 Task: Sort the products by unit price (low first).
Action: Mouse pressed left at (26, 113)
Screenshot: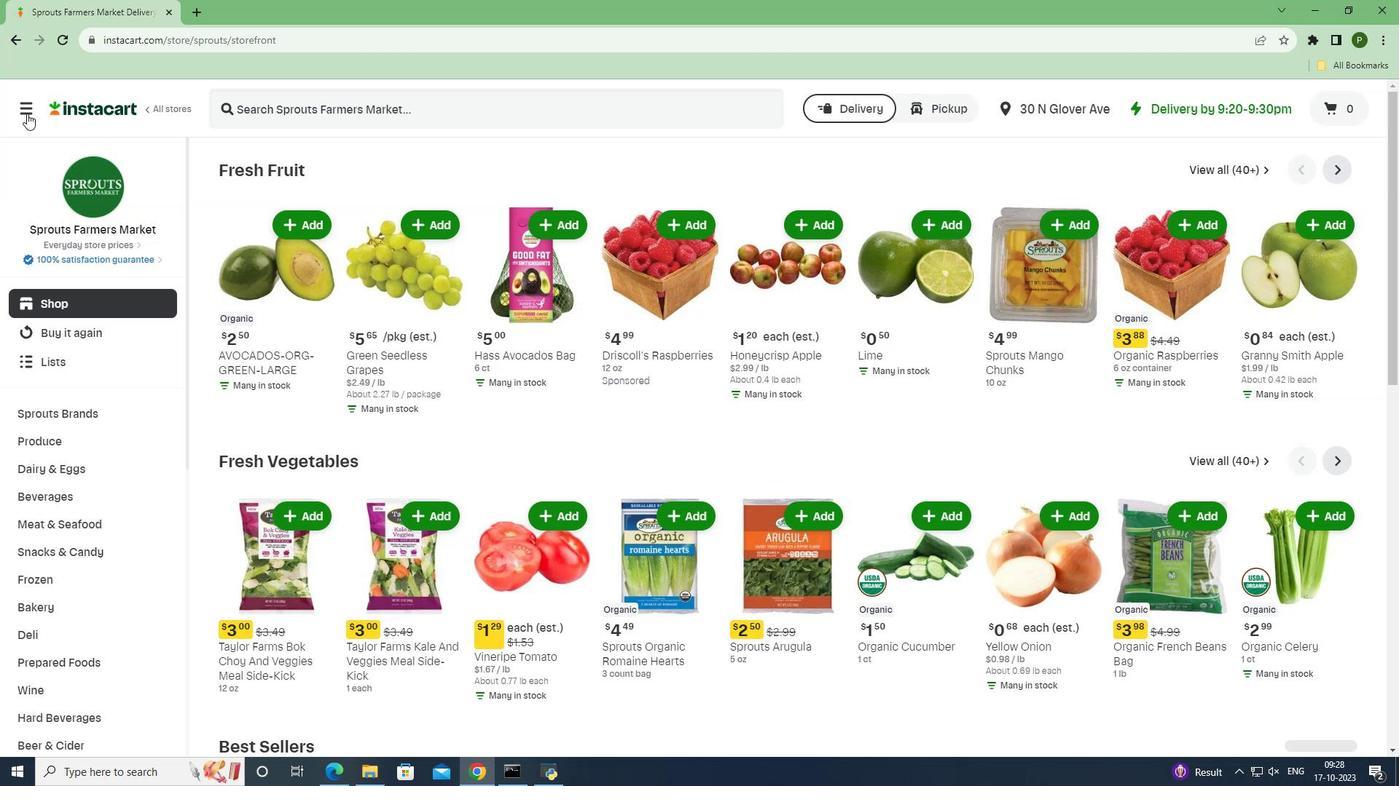 
Action: Mouse moved to (36, 389)
Screenshot: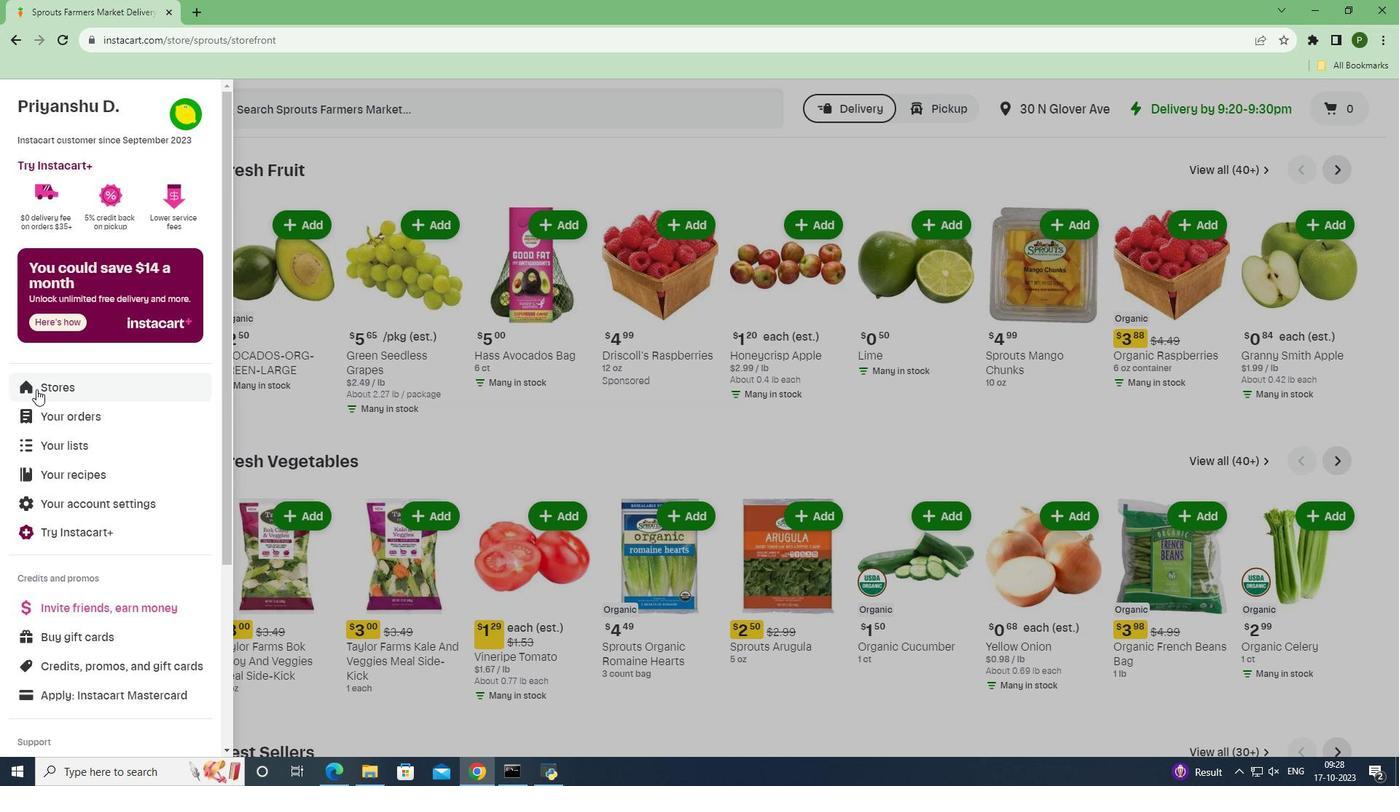 
Action: Mouse pressed left at (36, 389)
Screenshot: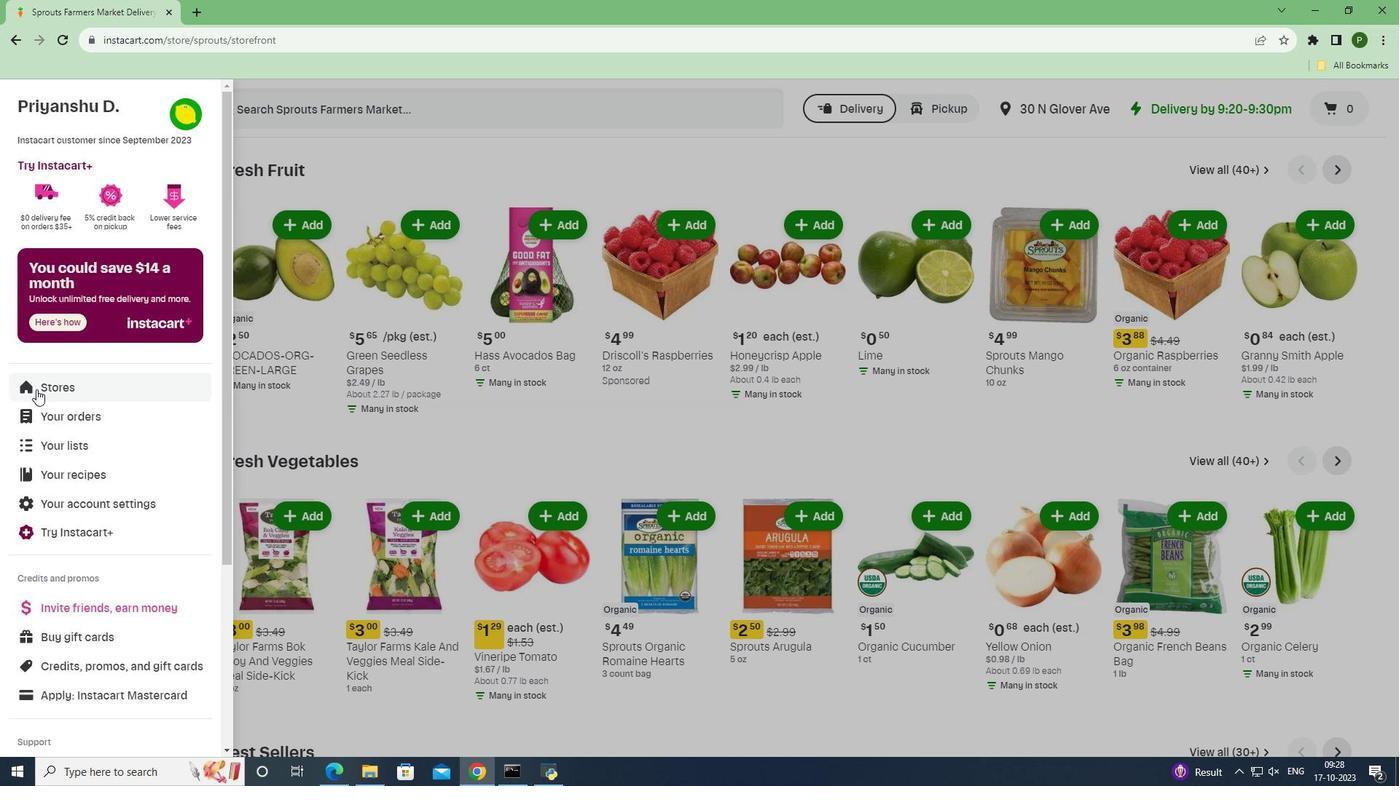 
Action: Mouse moved to (350, 163)
Screenshot: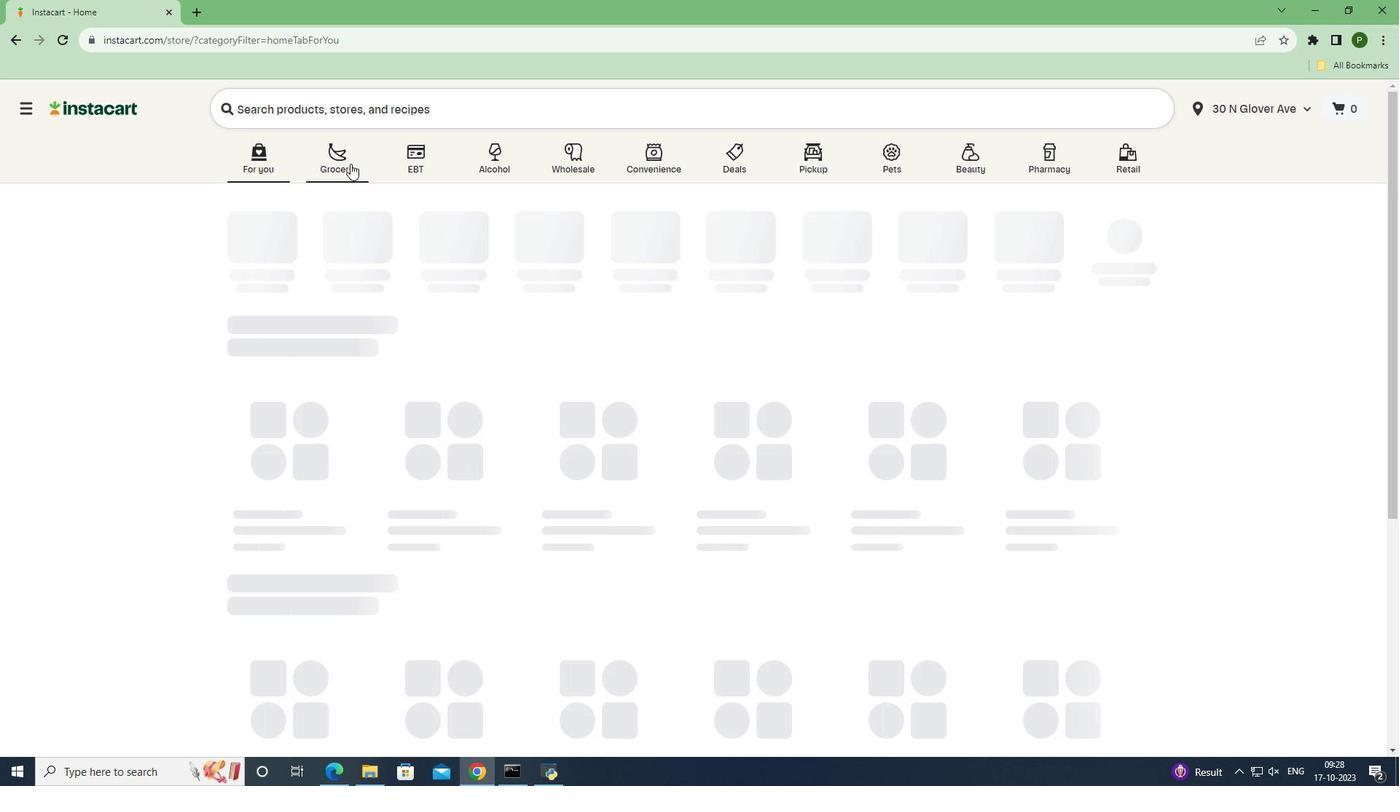 
Action: Mouse pressed left at (350, 163)
Screenshot: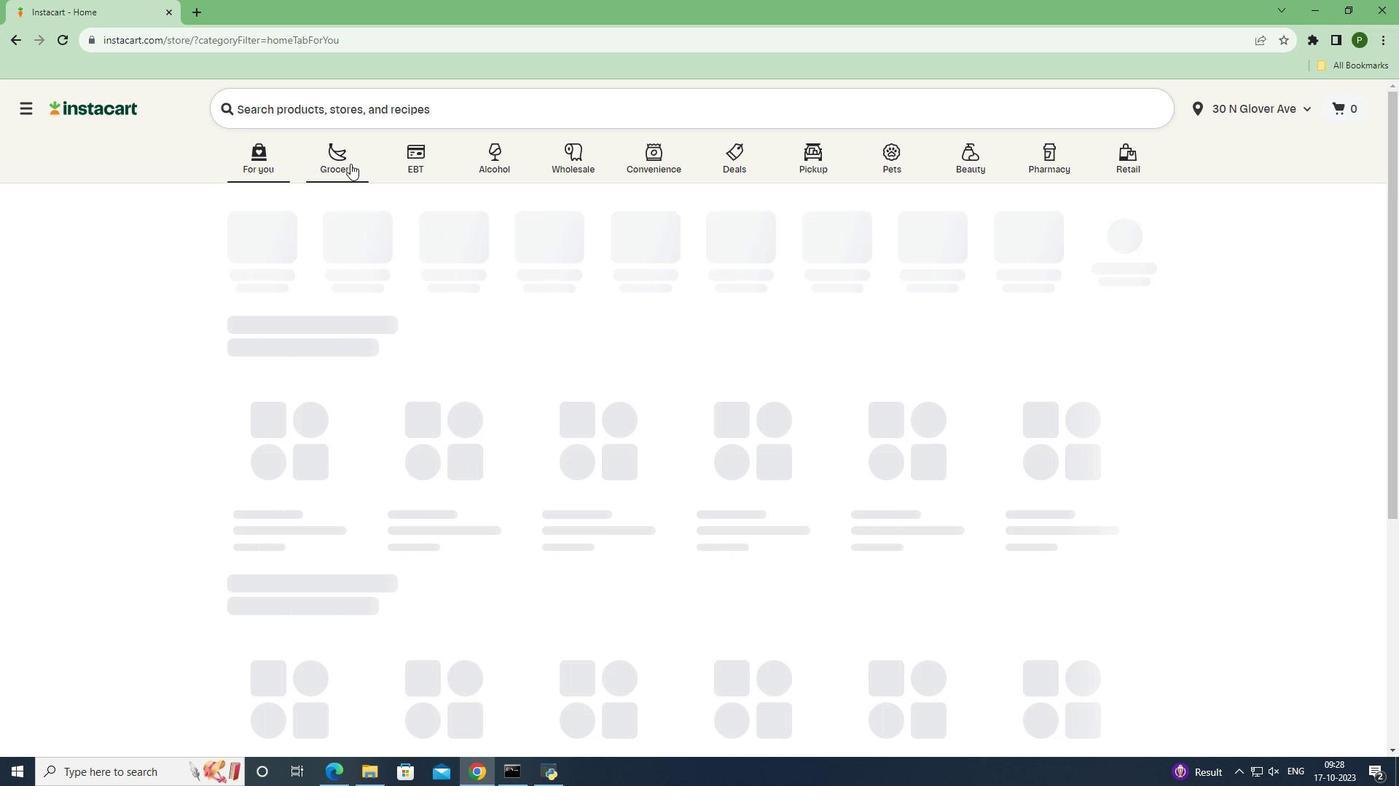 
Action: Mouse moved to (875, 313)
Screenshot: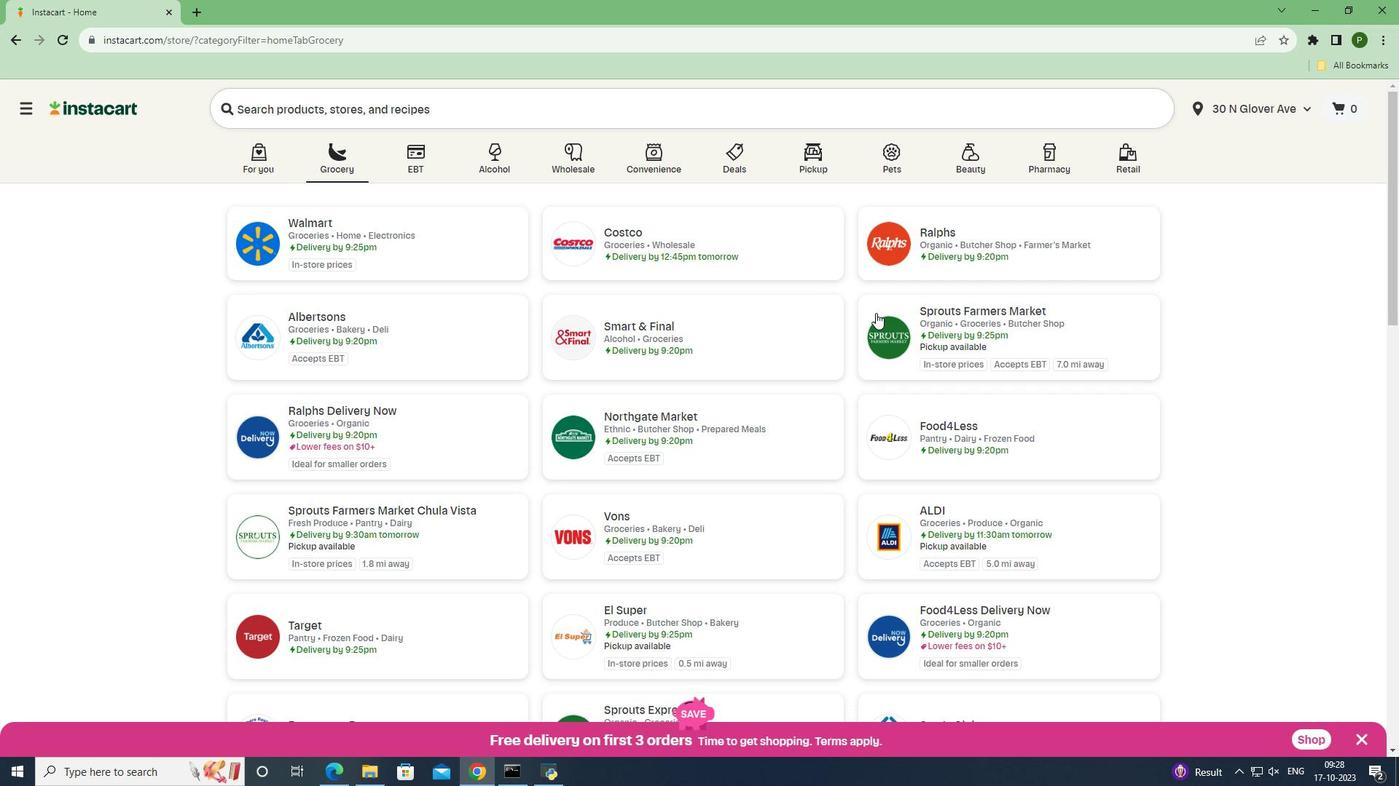 
Action: Mouse pressed left at (875, 313)
Screenshot: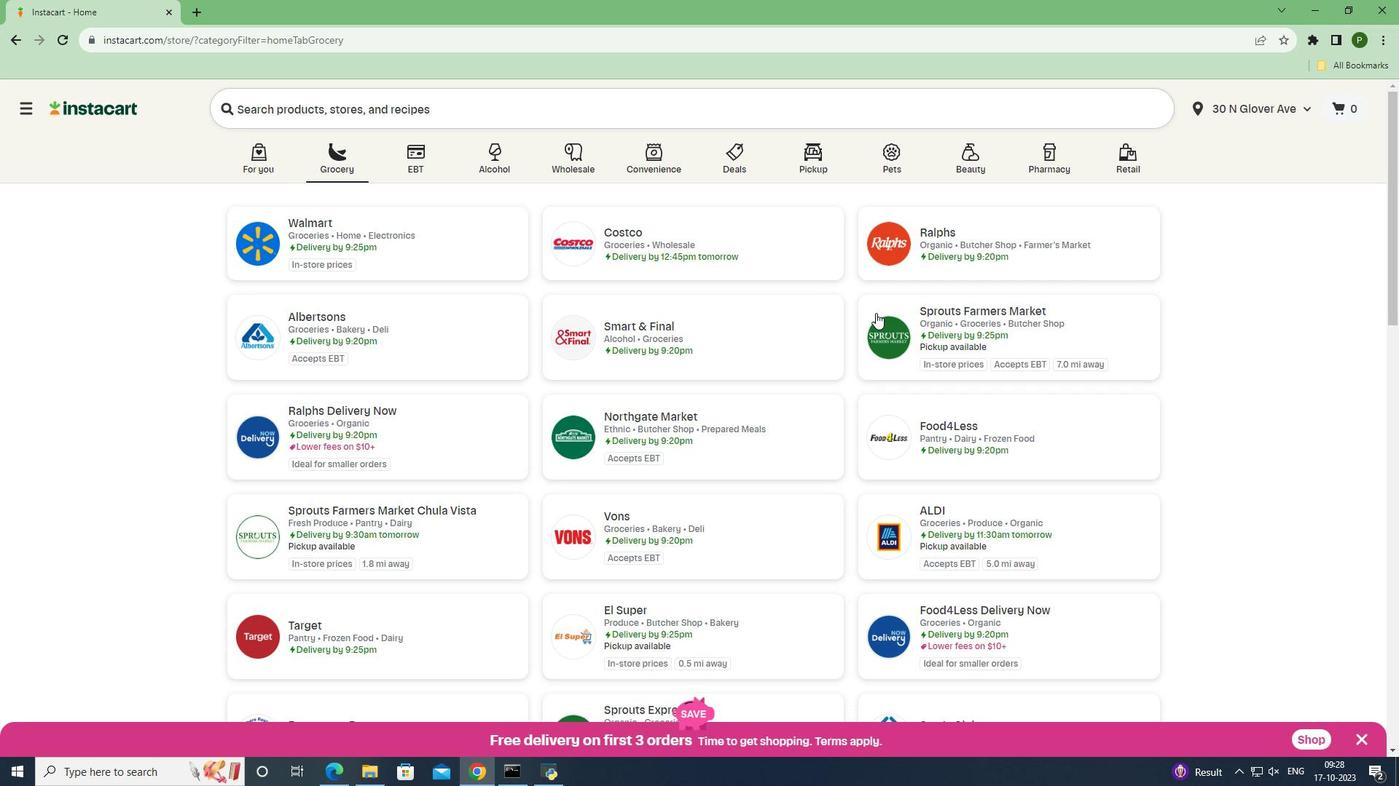 
Action: Mouse moved to (42, 485)
Screenshot: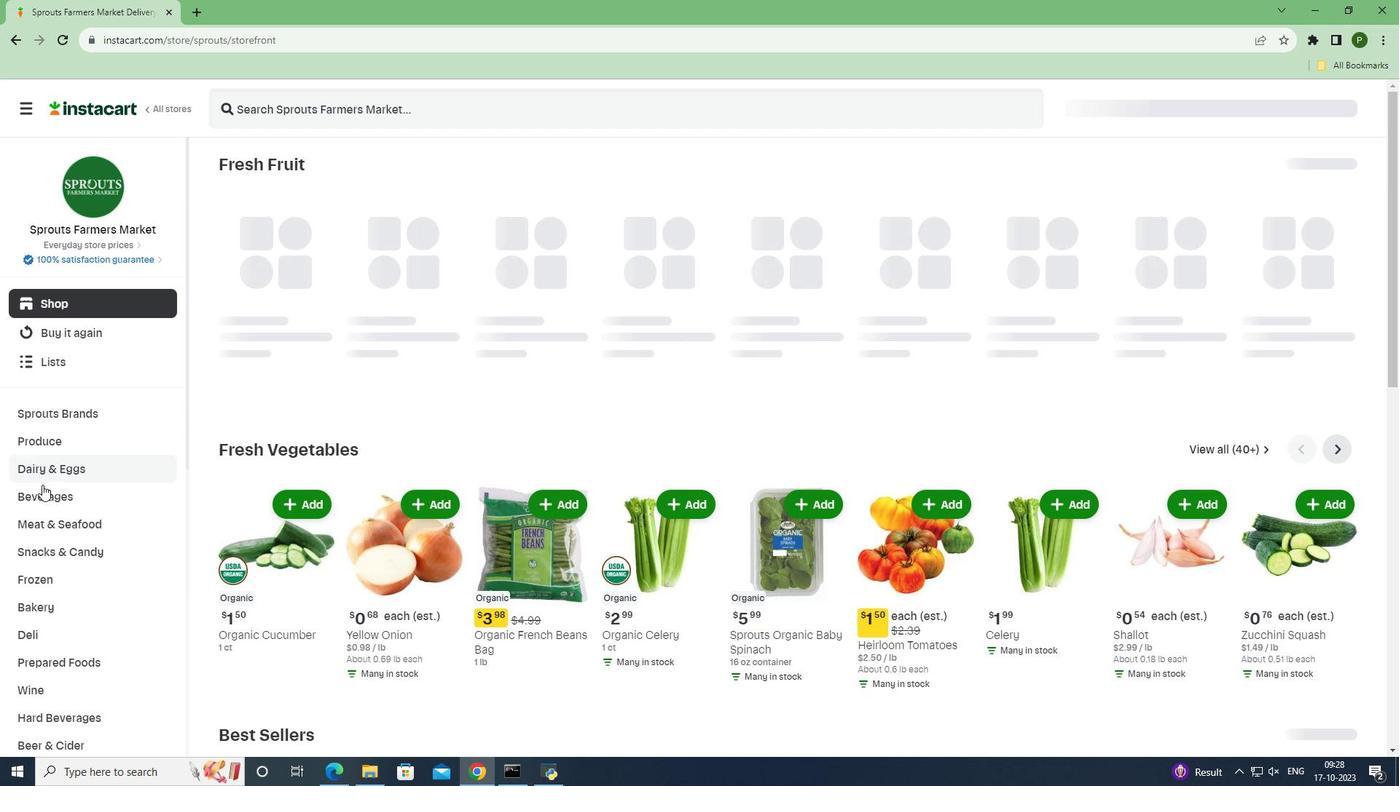 
Action: Mouse pressed left at (42, 485)
Screenshot: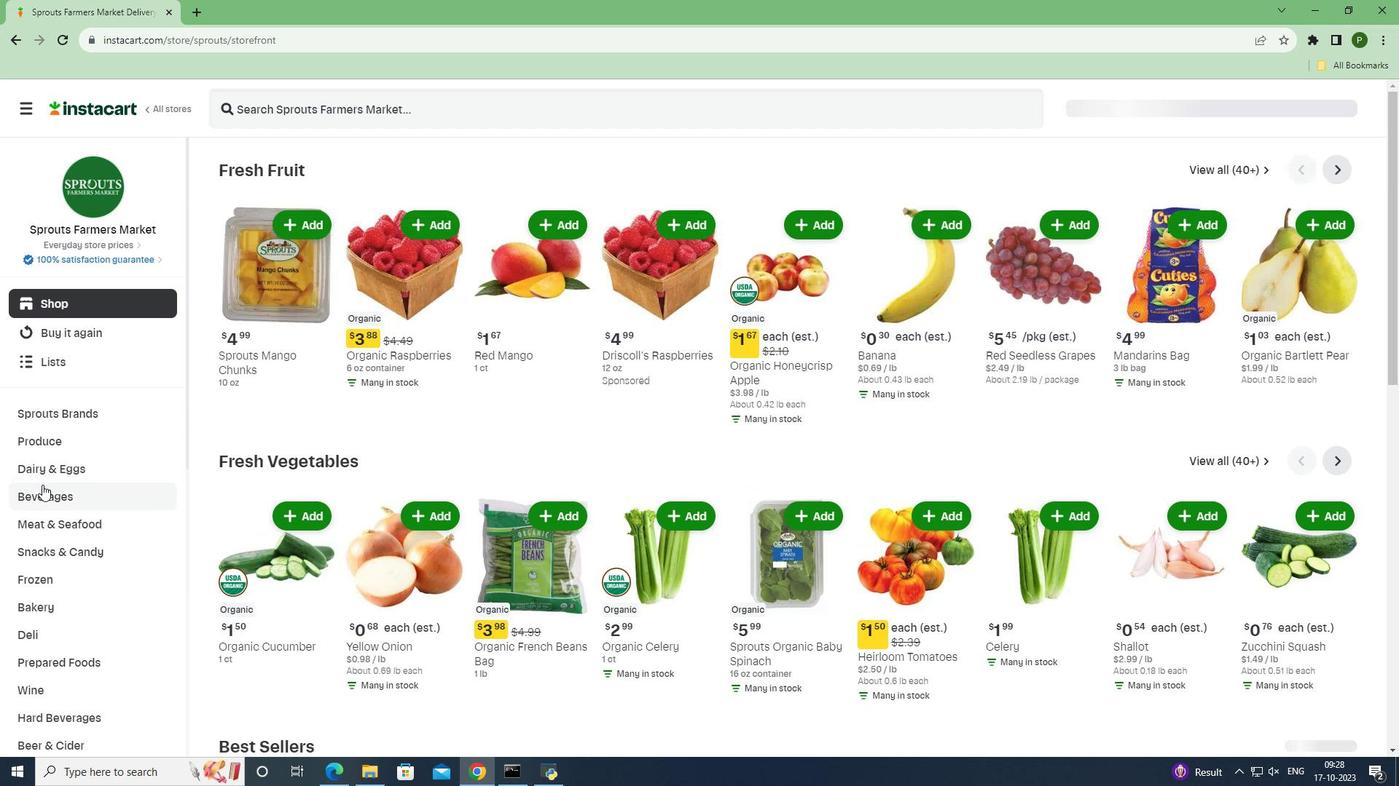 
Action: Mouse moved to (1366, 203)
Screenshot: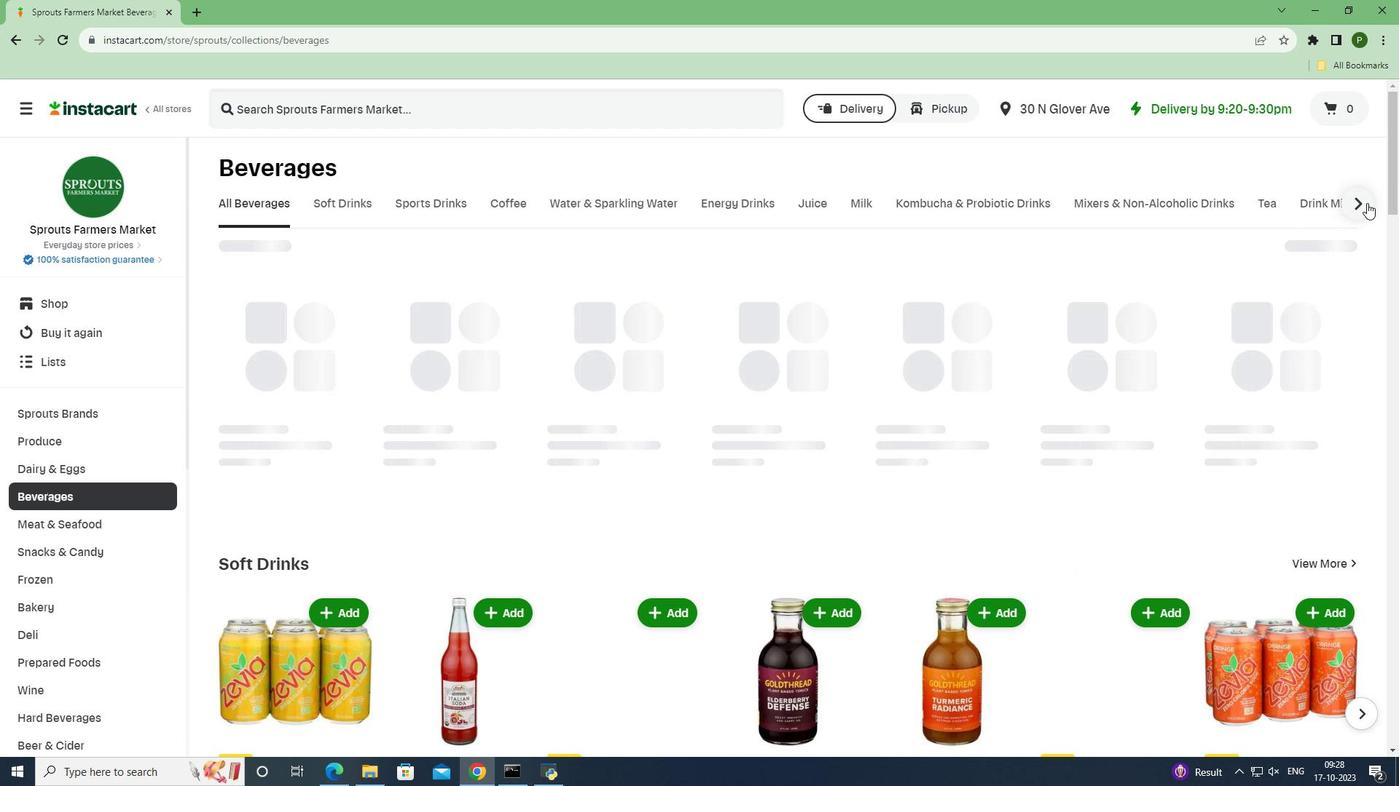 
Action: Mouse pressed left at (1366, 203)
Screenshot: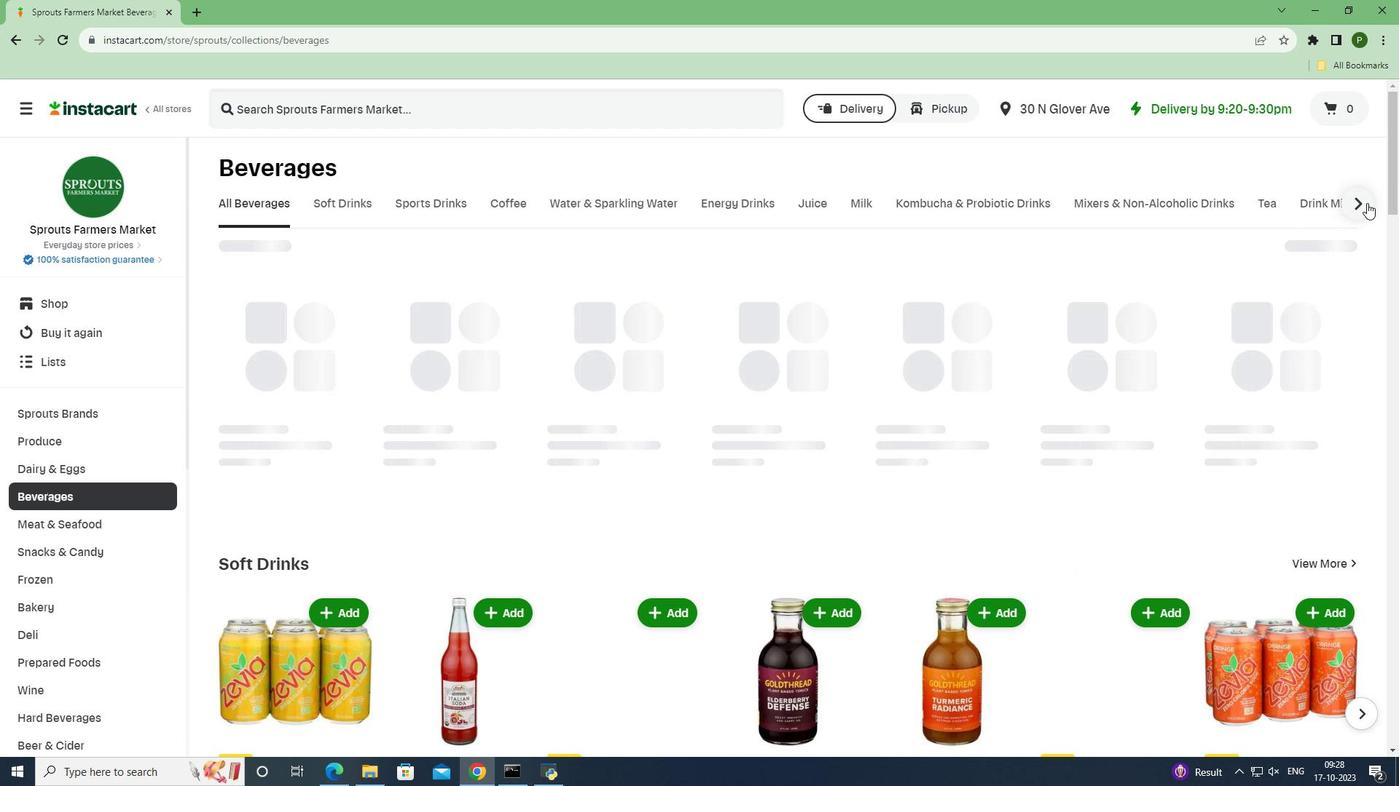 
Action: Mouse moved to (1320, 203)
Screenshot: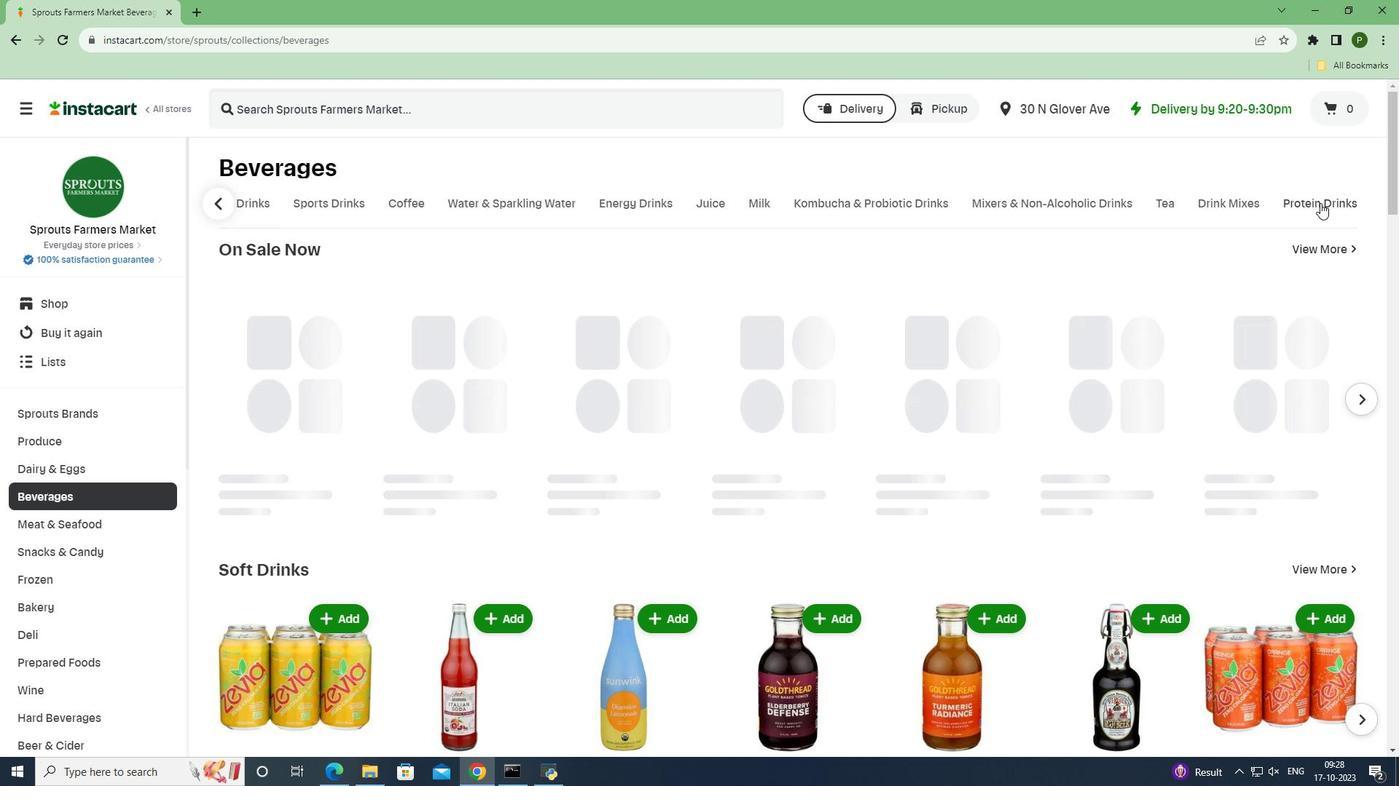
Action: Mouse pressed left at (1320, 203)
Screenshot: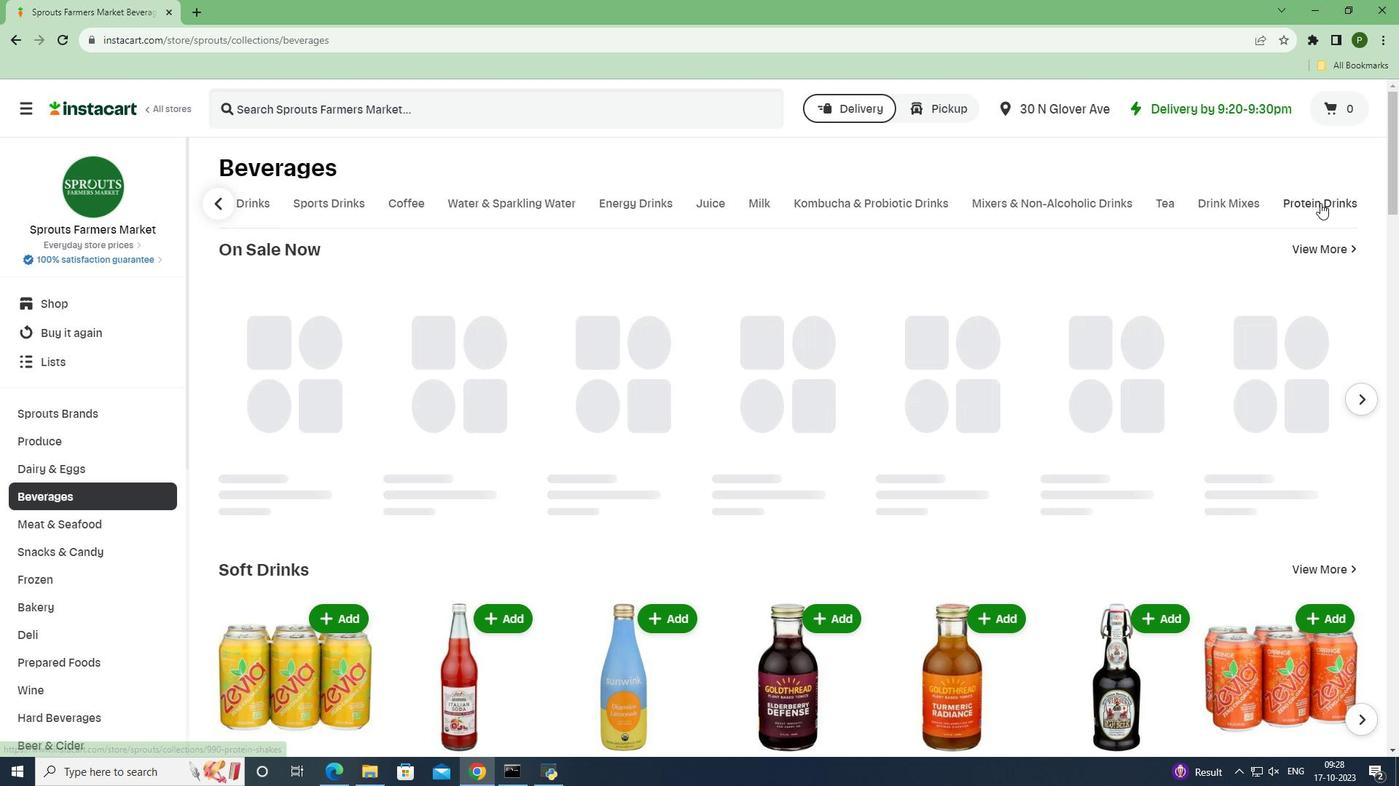 
Action: Mouse moved to (1304, 254)
Screenshot: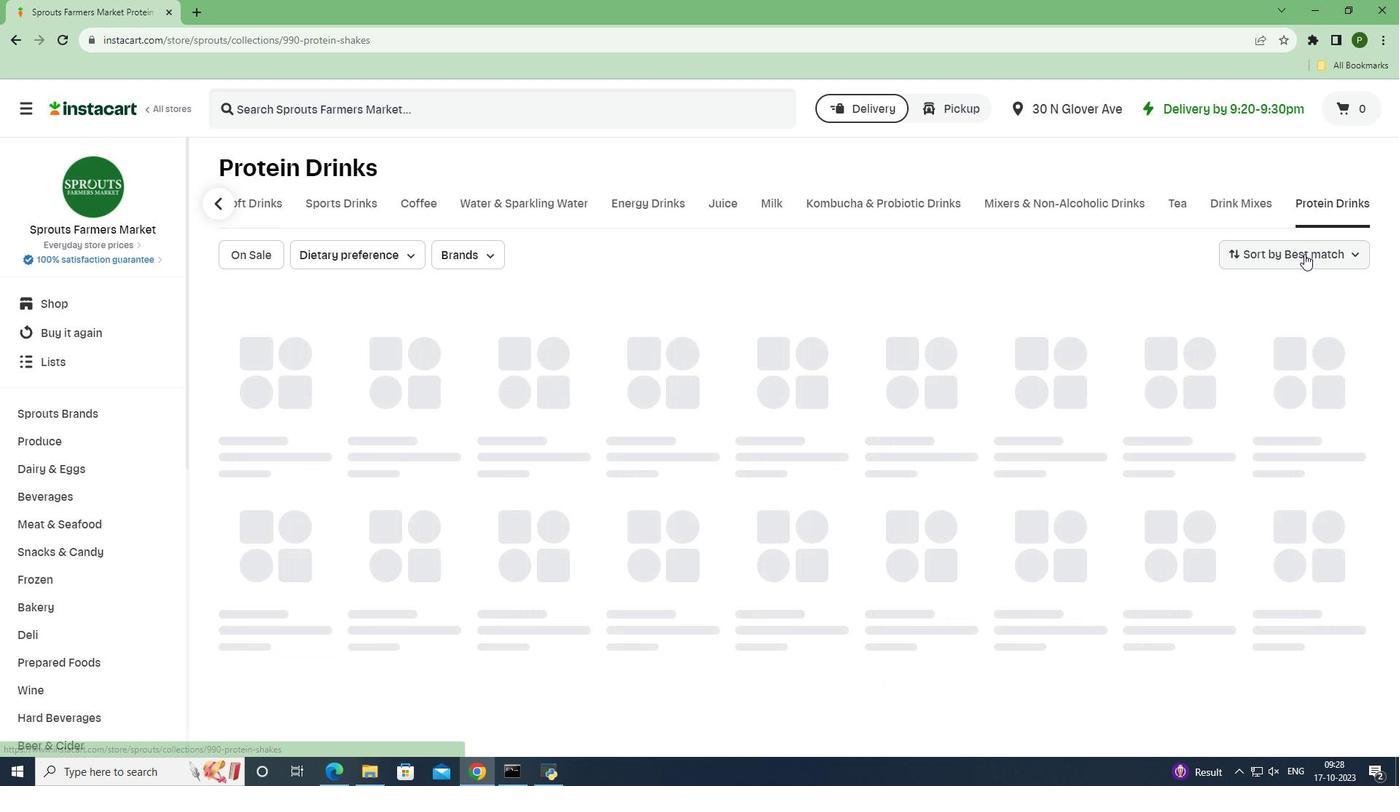
Action: Mouse pressed left at (1304, 254)
Screenshot: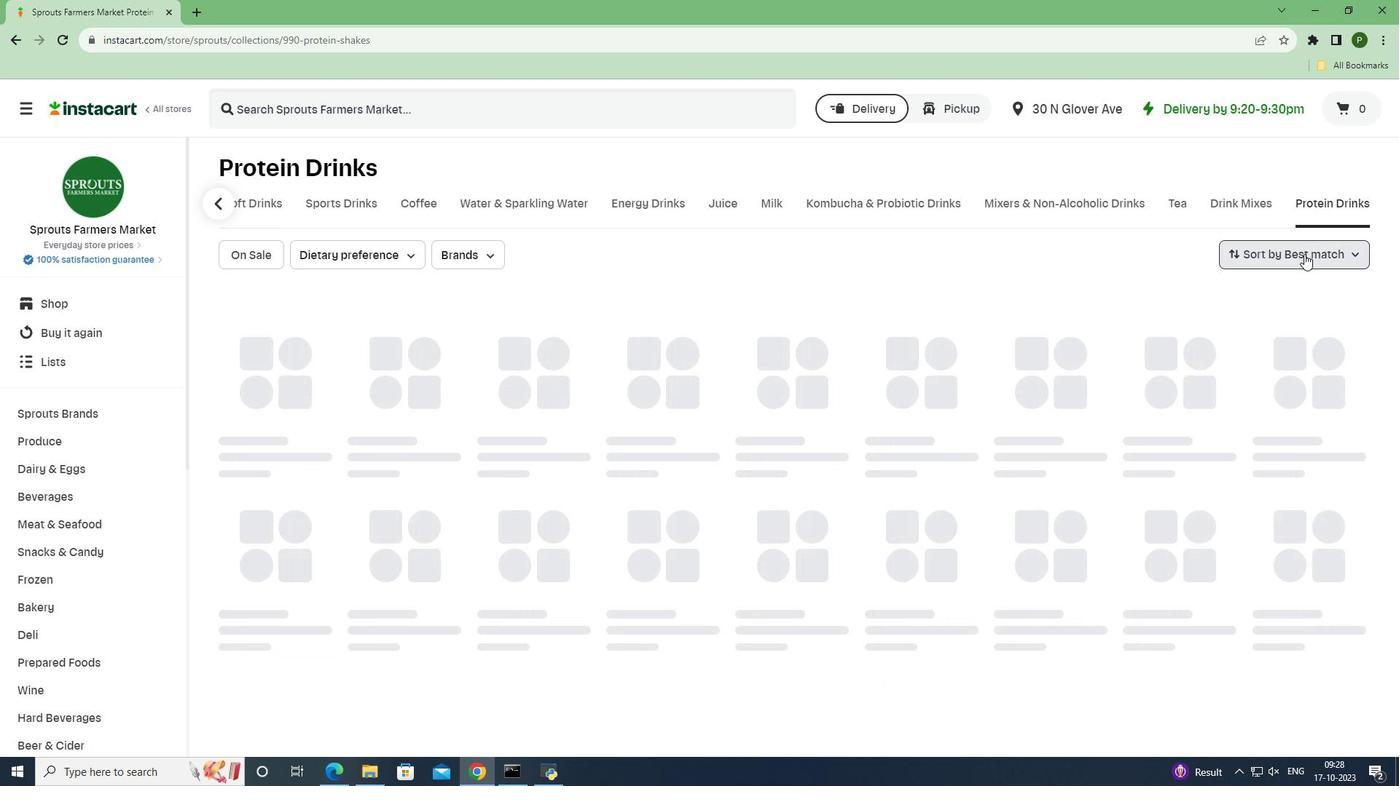 
Action: Mouse moved to (1295, 383)
Screenshot: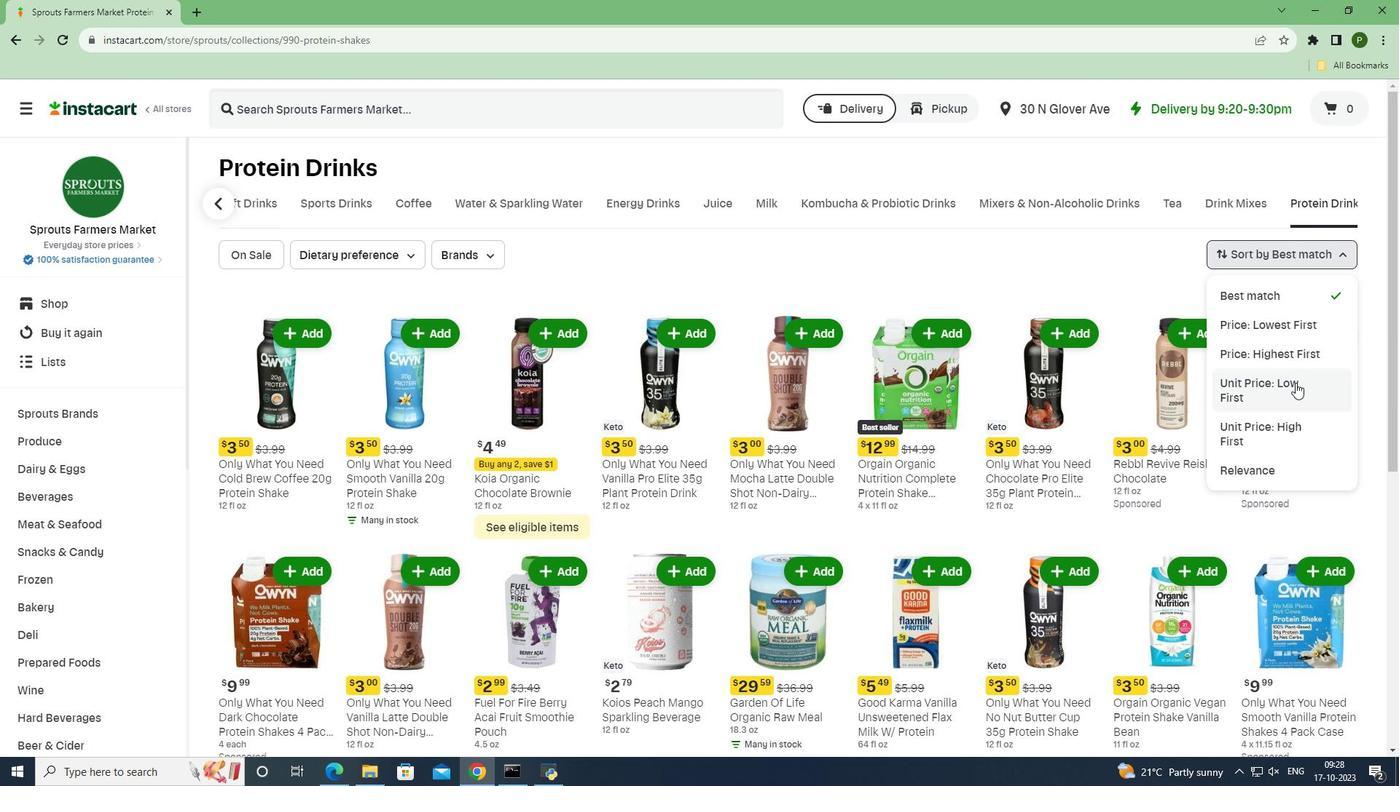 
Action: Mouse pressed left at (1295, 383)
Screenshot: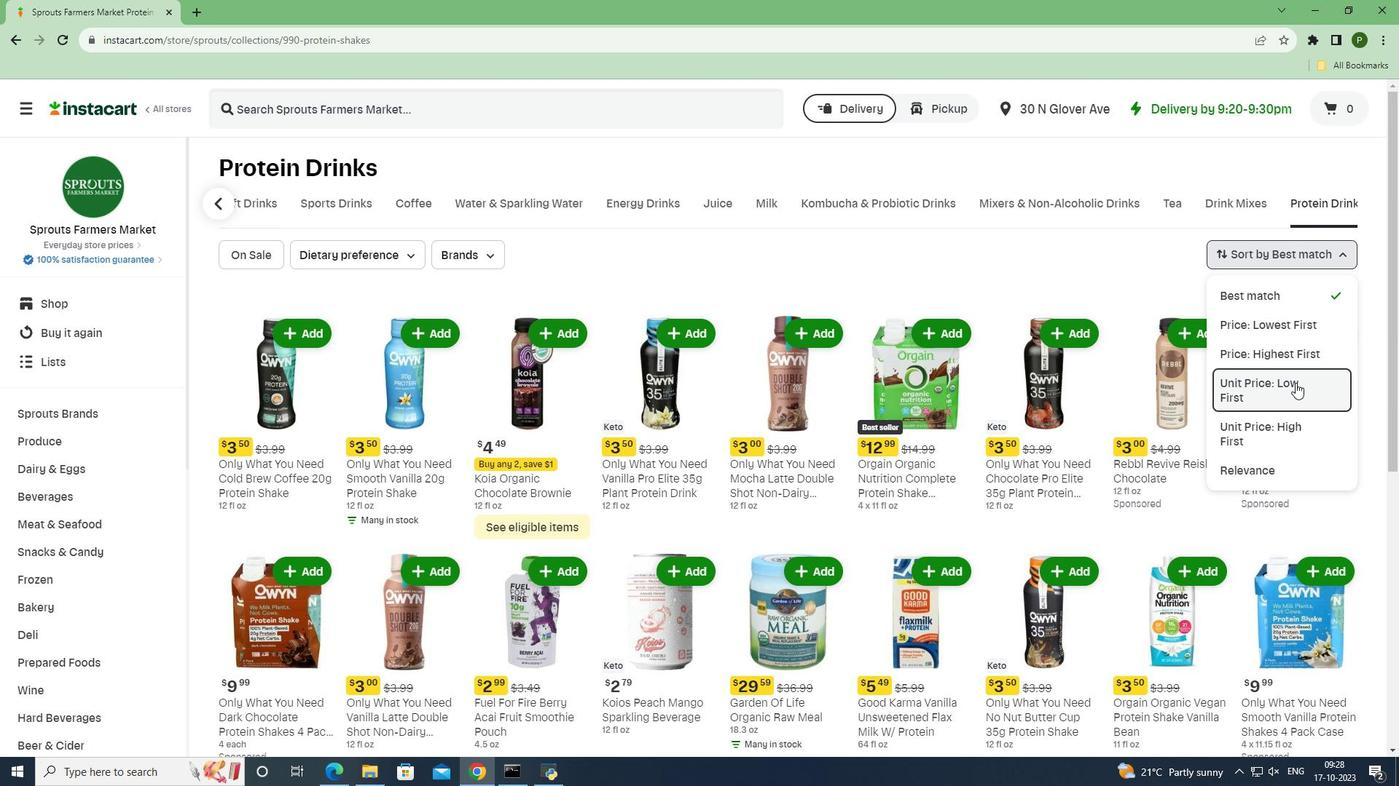 
Action: Mouse moved to (1260, 447)
Screenshot: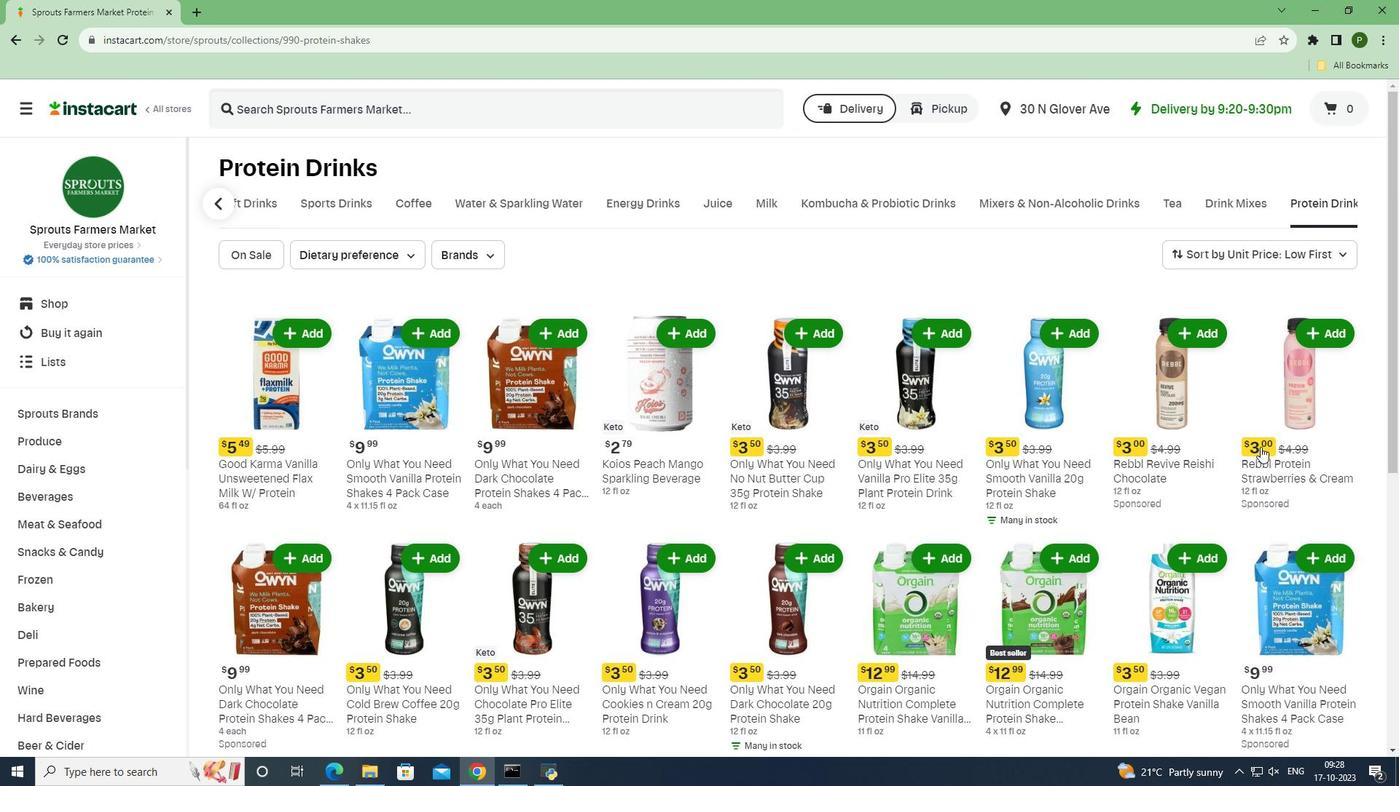 
